 Task: Select the quiet light in the preferred high contrast light color theme.
Action: Mouse moved to (22, 586)
Screenshot: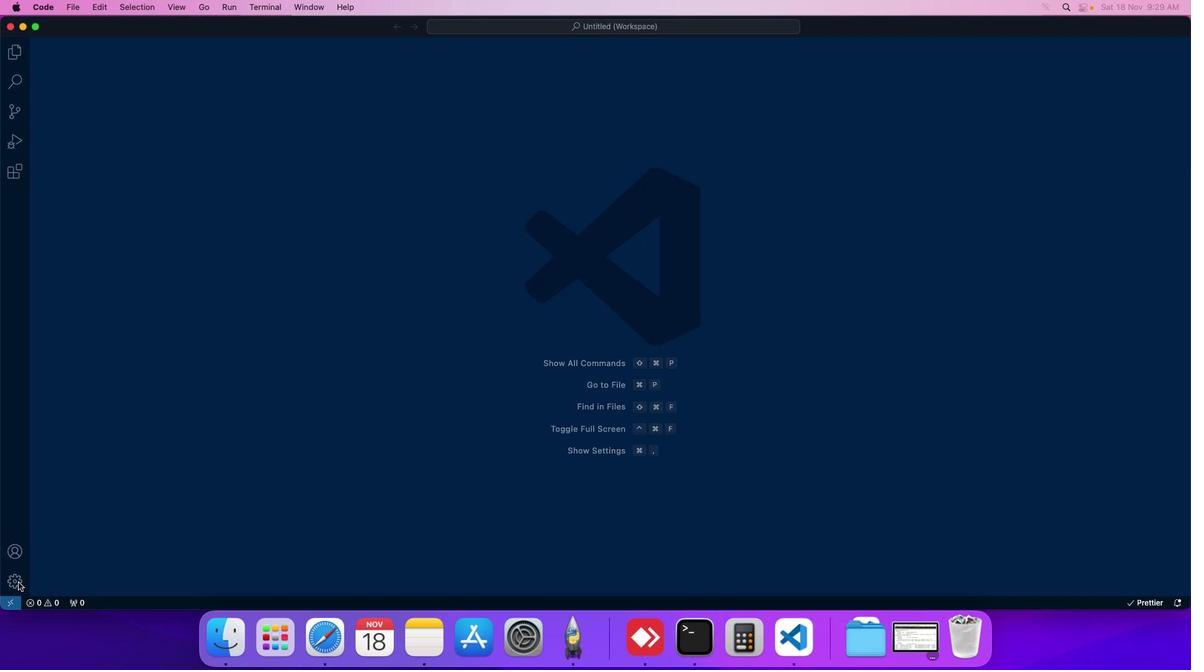 
Action: Mouse pressed left at (22, 586)
Screenshot: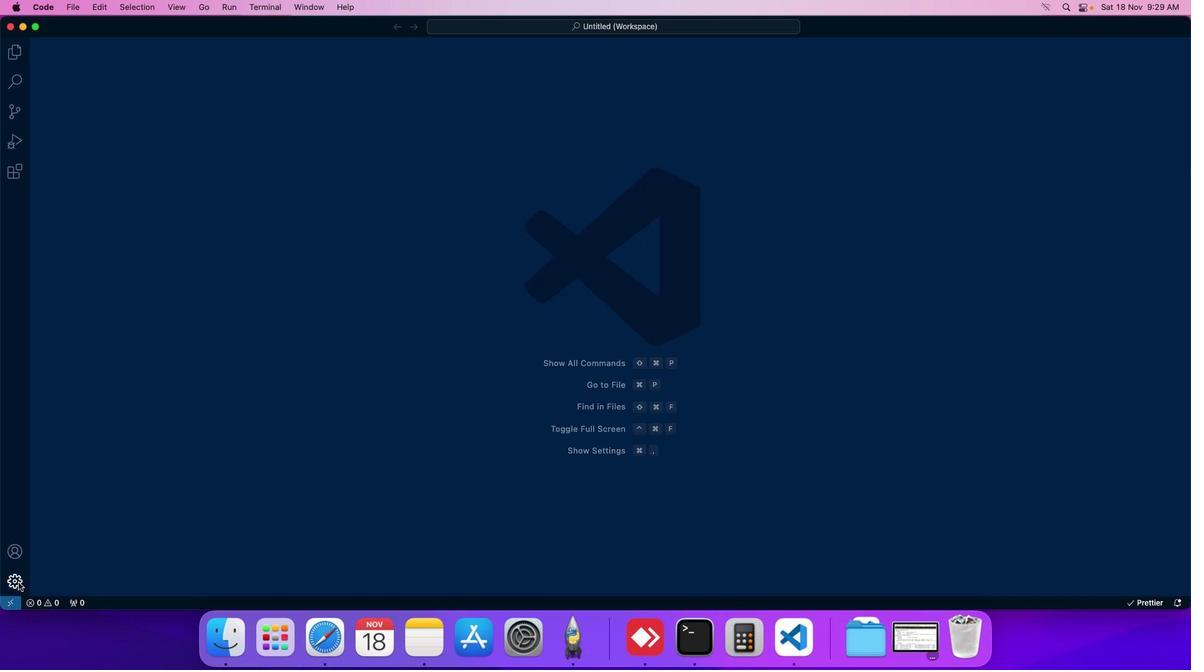 
Action: Mouse moved to (64, 493)
Screenshot: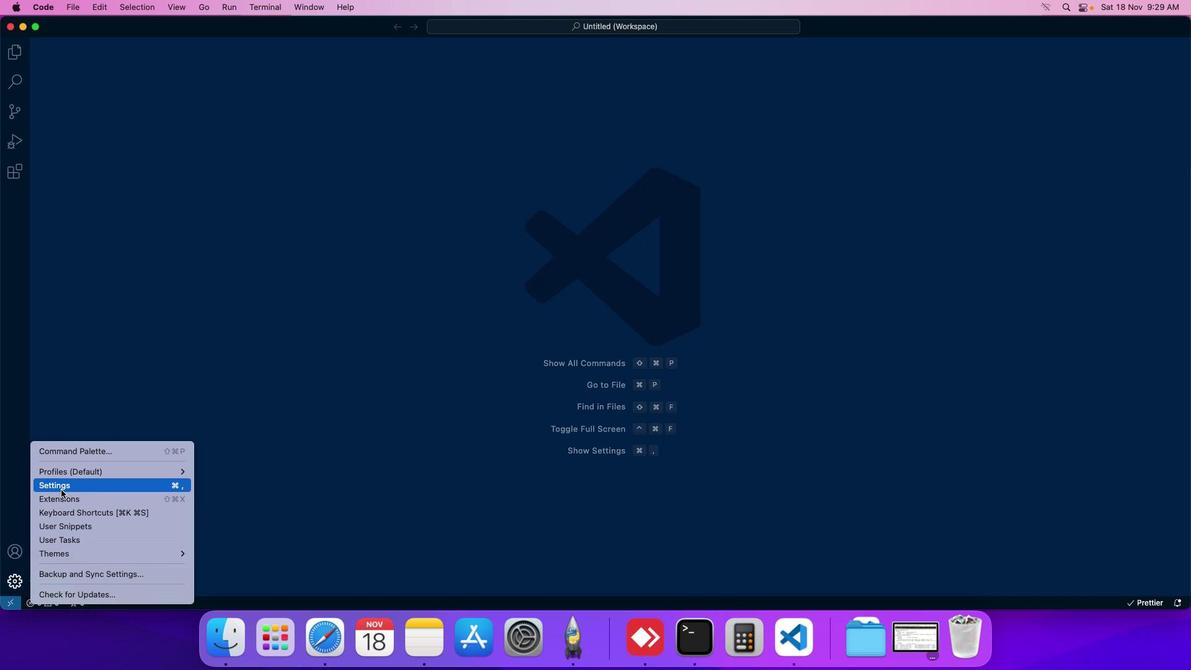 
Action: Mouse pressed left at (64, 493)
Screenshot: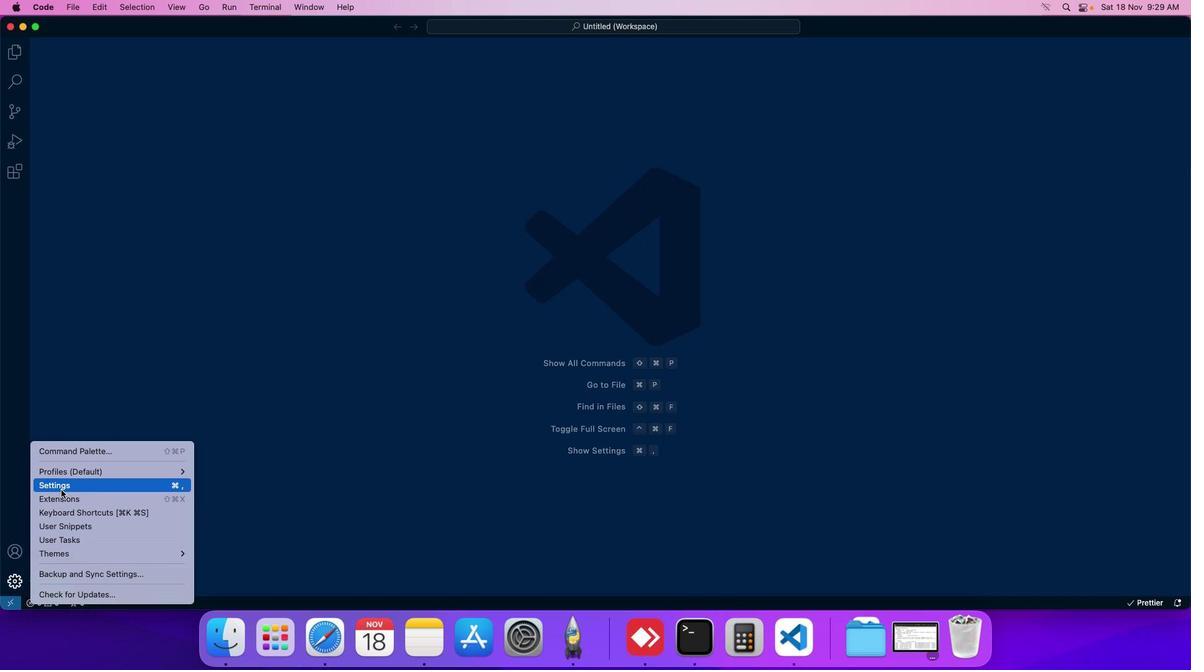 
Action: Mouse moved to (307, 102)
Screenshot: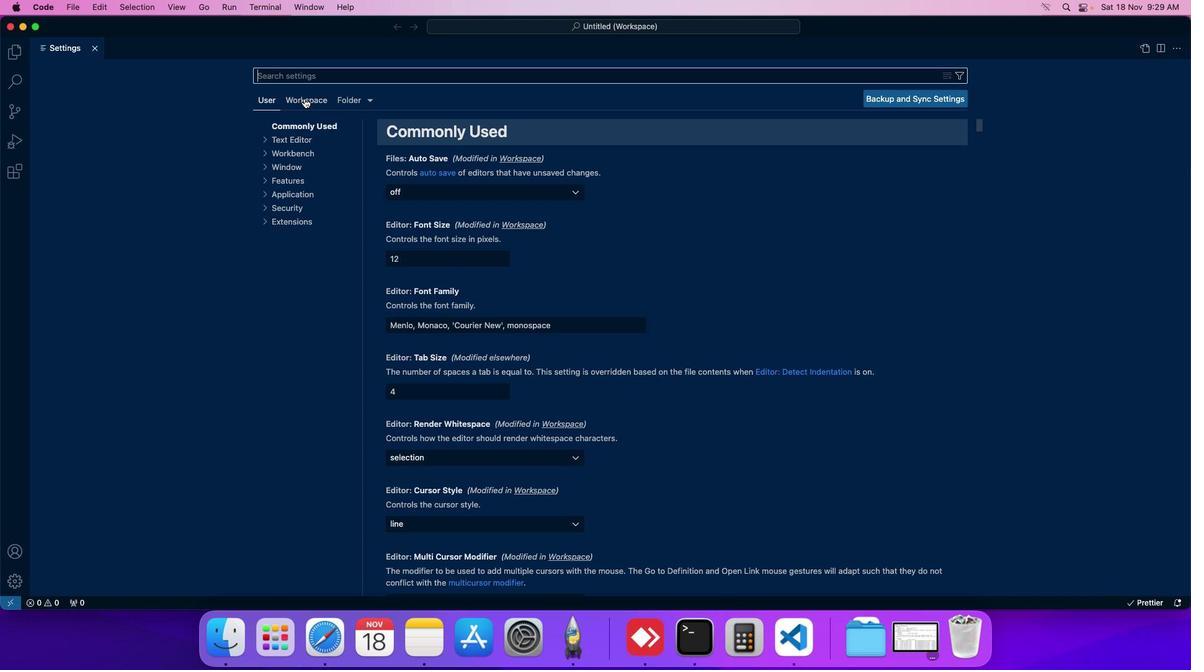
Action: Mouse pressed left at (307, 102)
Screenshot: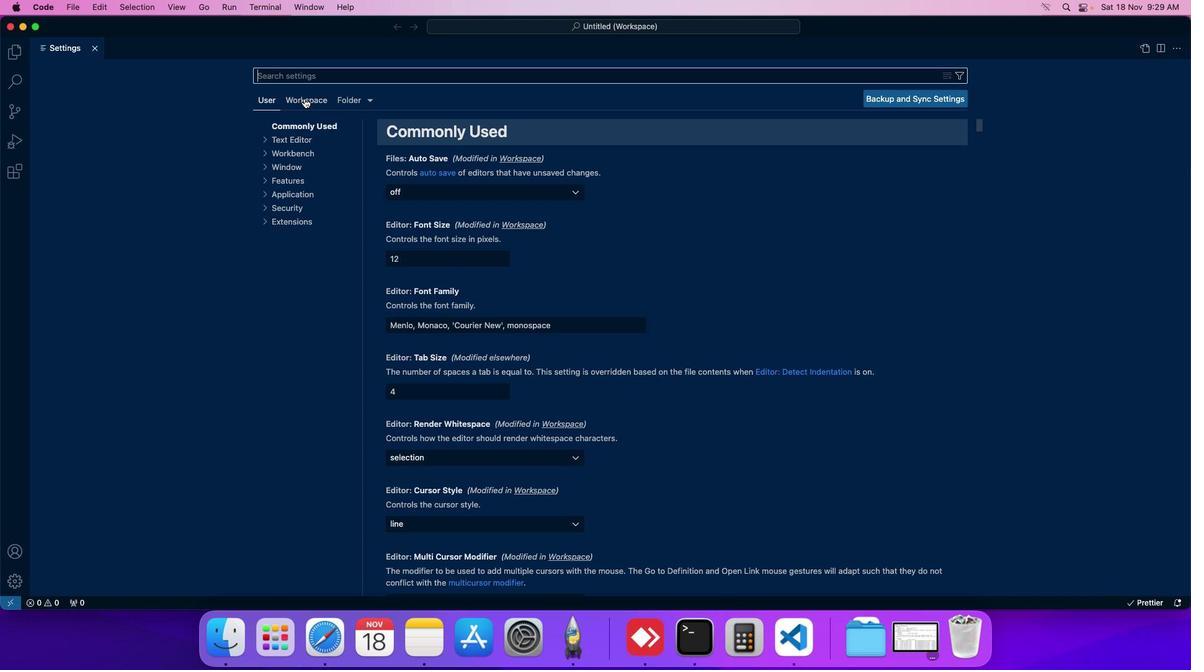 
Action: Mouse moved to (280, 155)
Screenshot: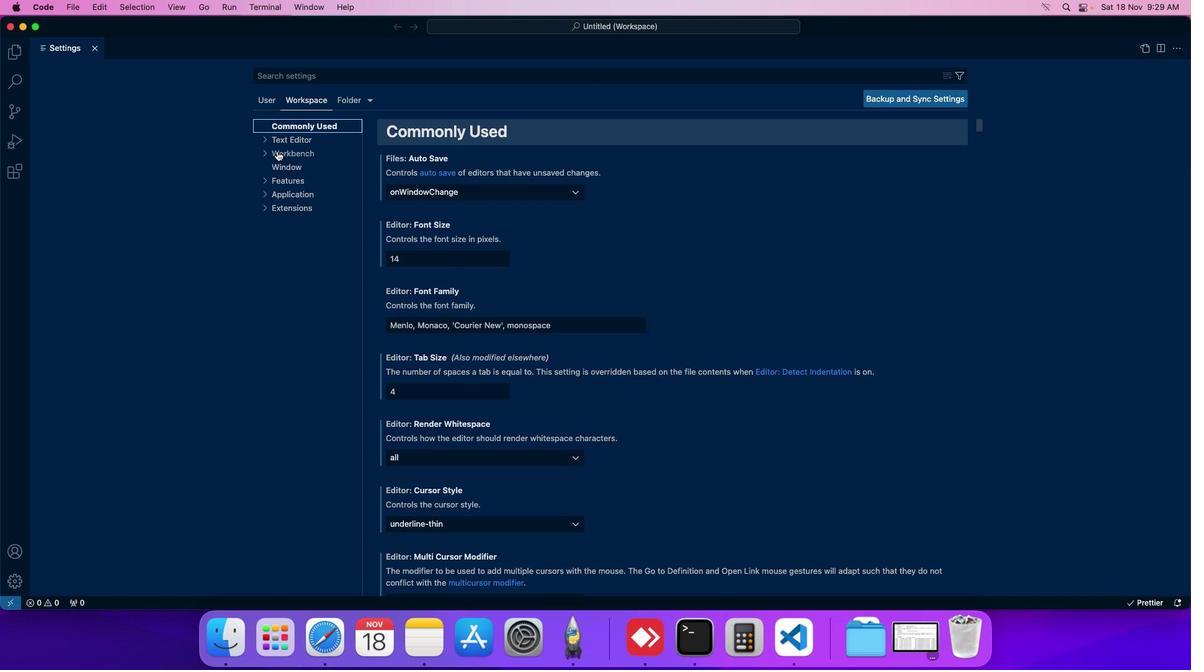 
Action: Mouse pressed left at (280, 155)
Screenshot: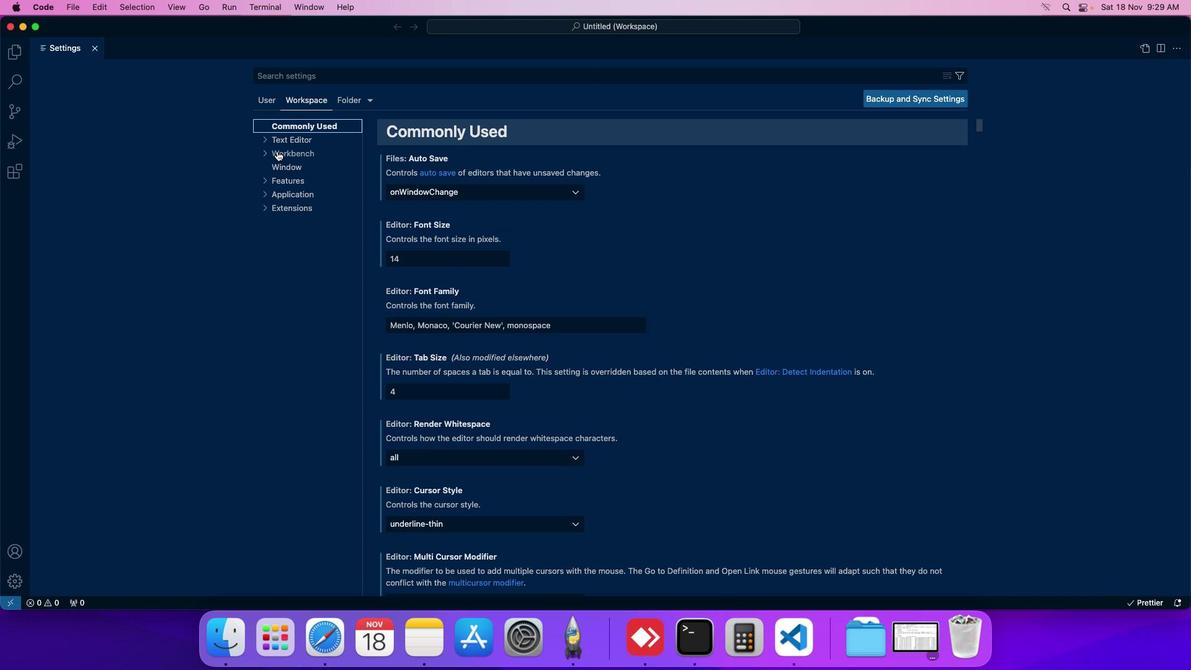 
Action: Mouse moved to (286, 169)
Screenshot: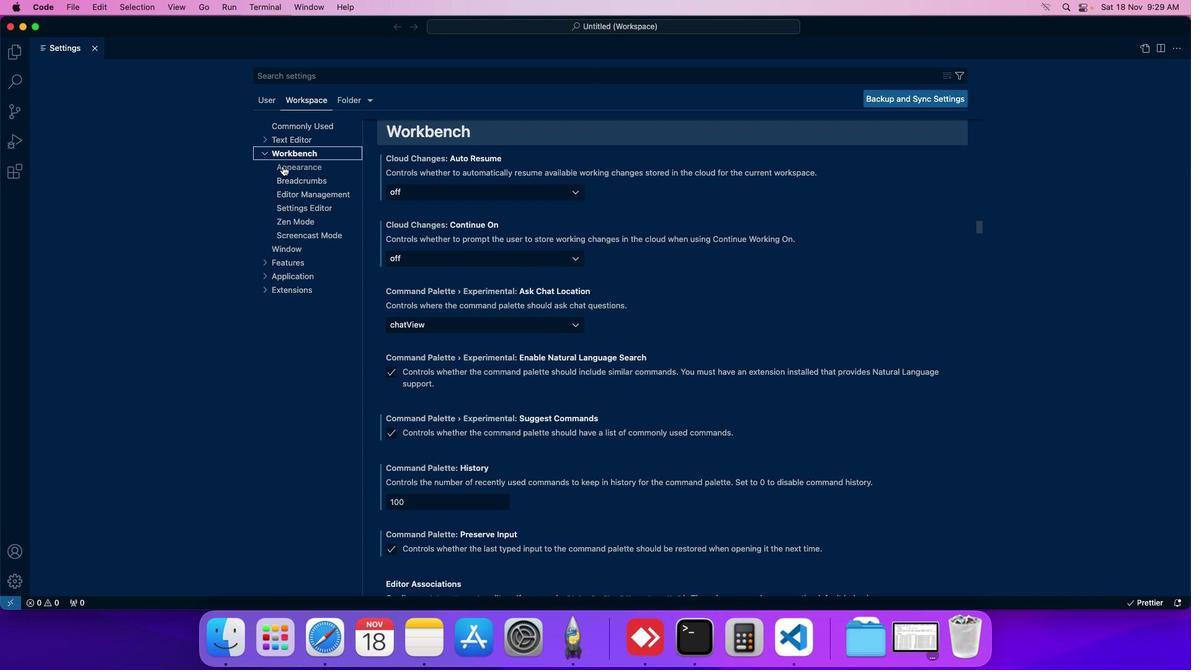 
Action: Mouse pressed left at (286, 169)
Screenshot: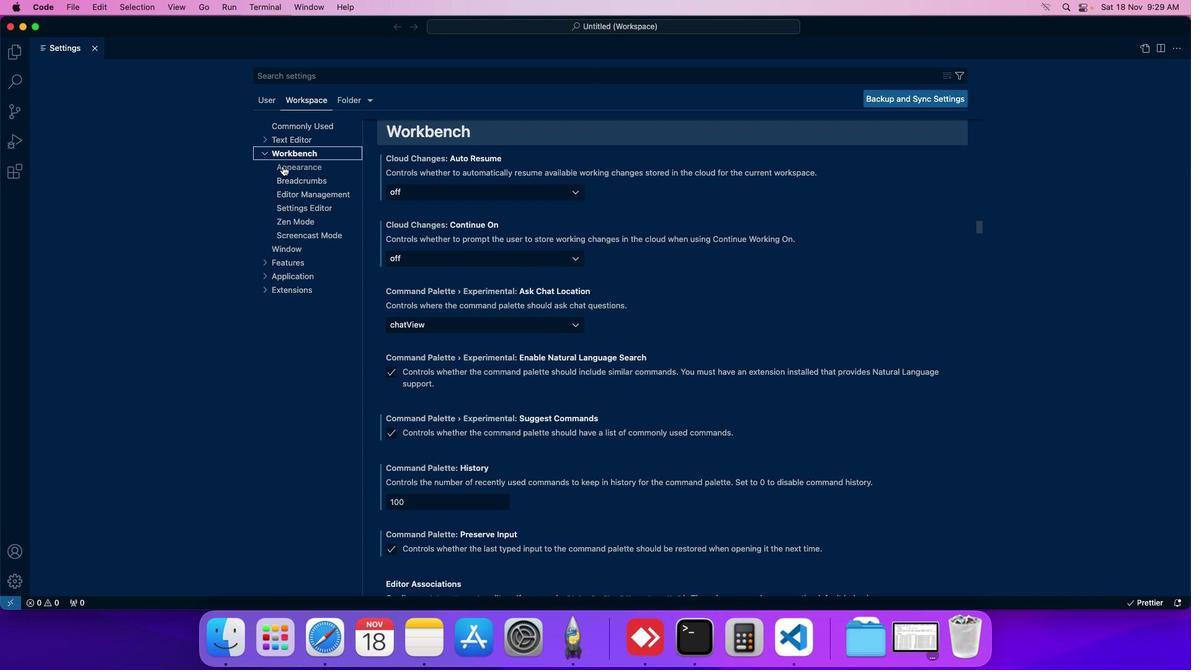 
Action: Mouse moved to (474, 278)
Screenshot: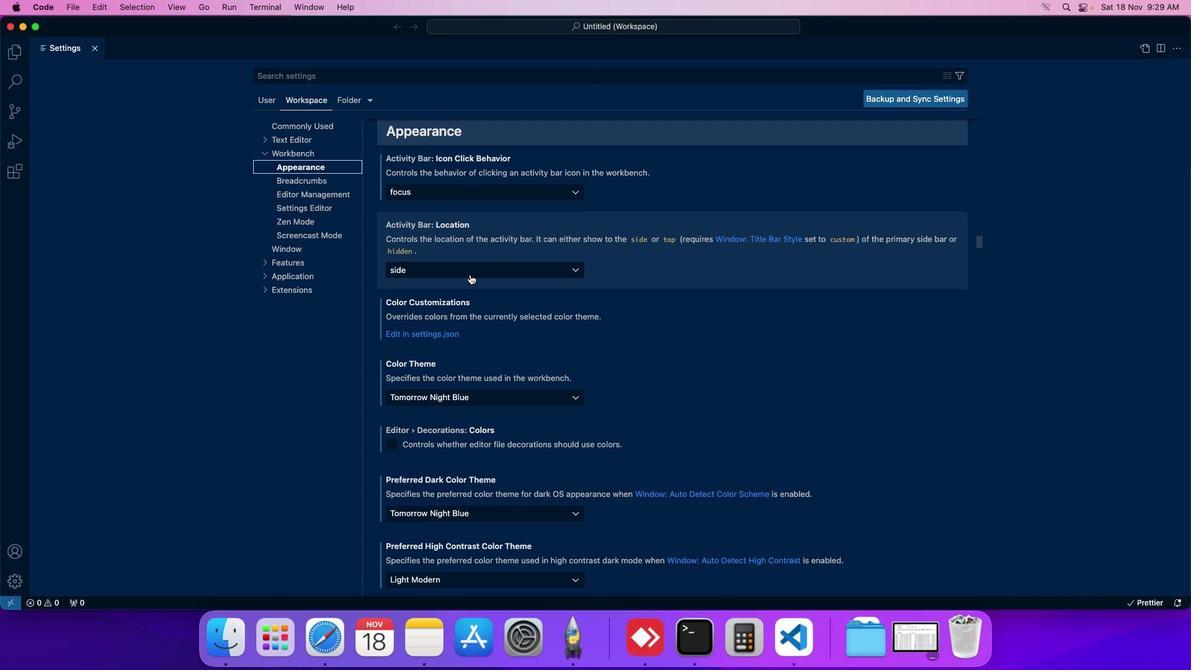 
Action: Mouse scrolled (474, 278) with delta (3, 3)
Screenshot: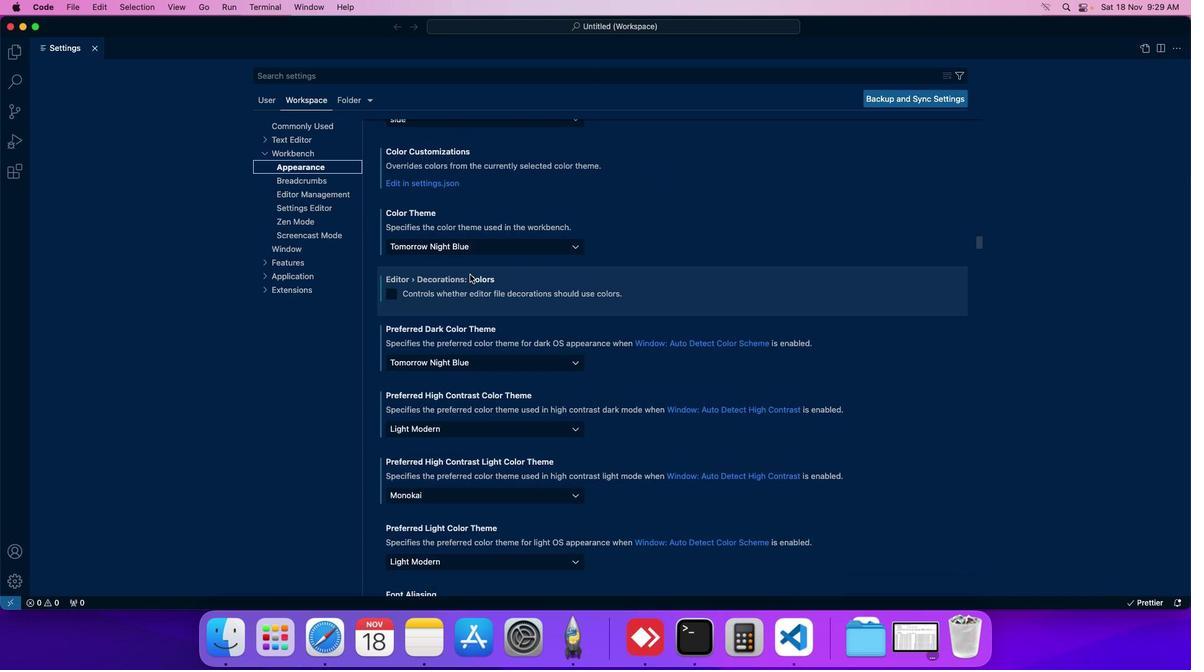 
Action: Mouse scrolled (474, 278) with delta (3, 3)
Screenshot: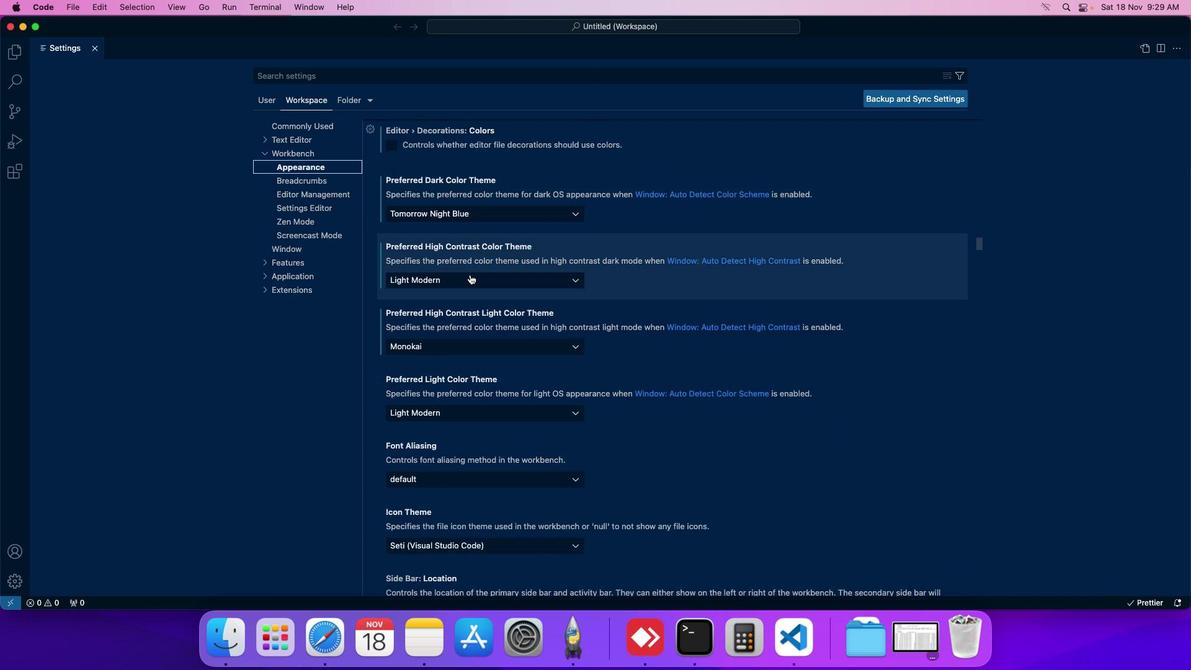 
Action: Mouse moved to (487, 335)
Screenshot: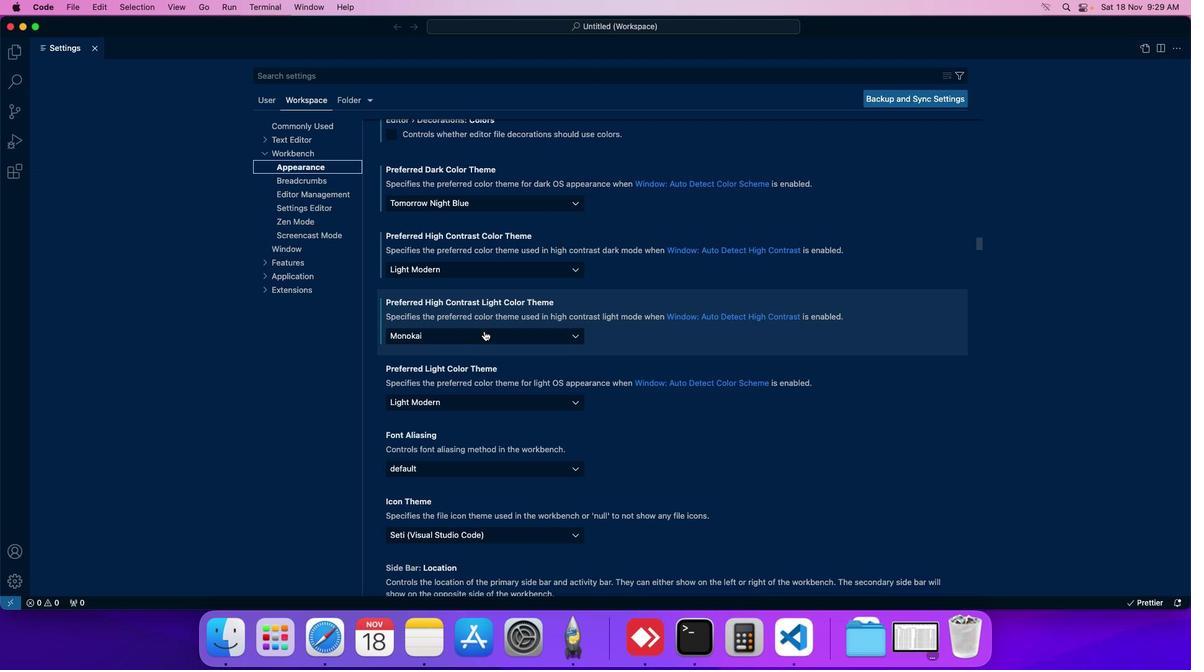
Action: Mouse pressed left at (487, 335)
Screenshot: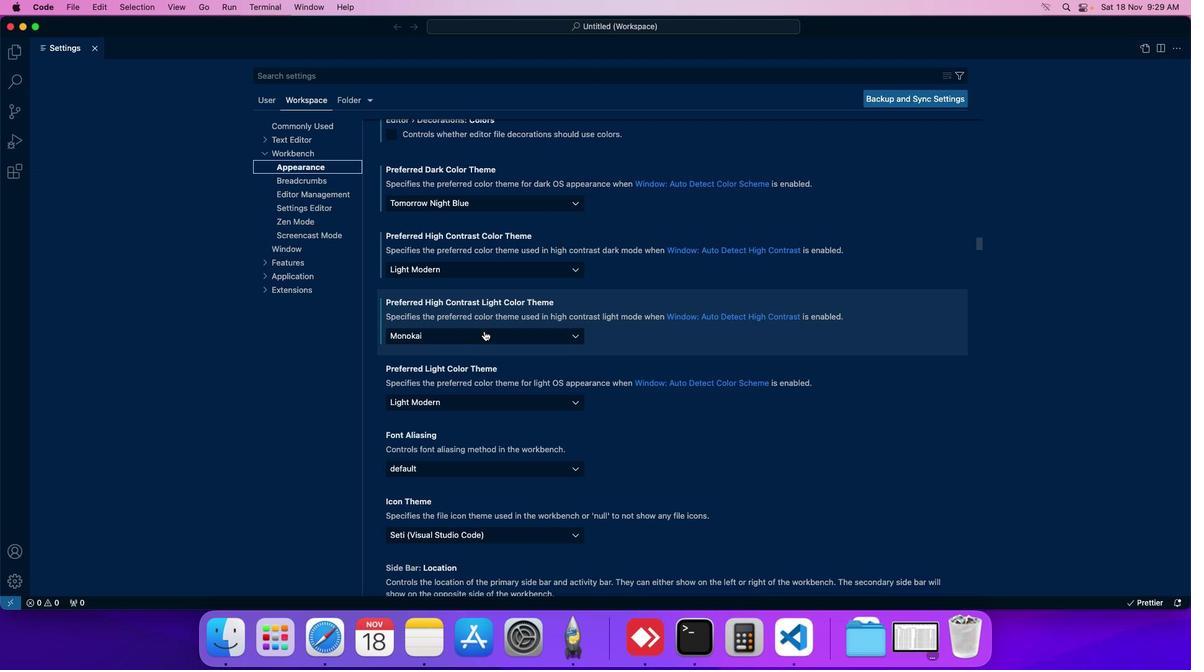 
Action: Mouse moved to (440, 520)
Screenshot: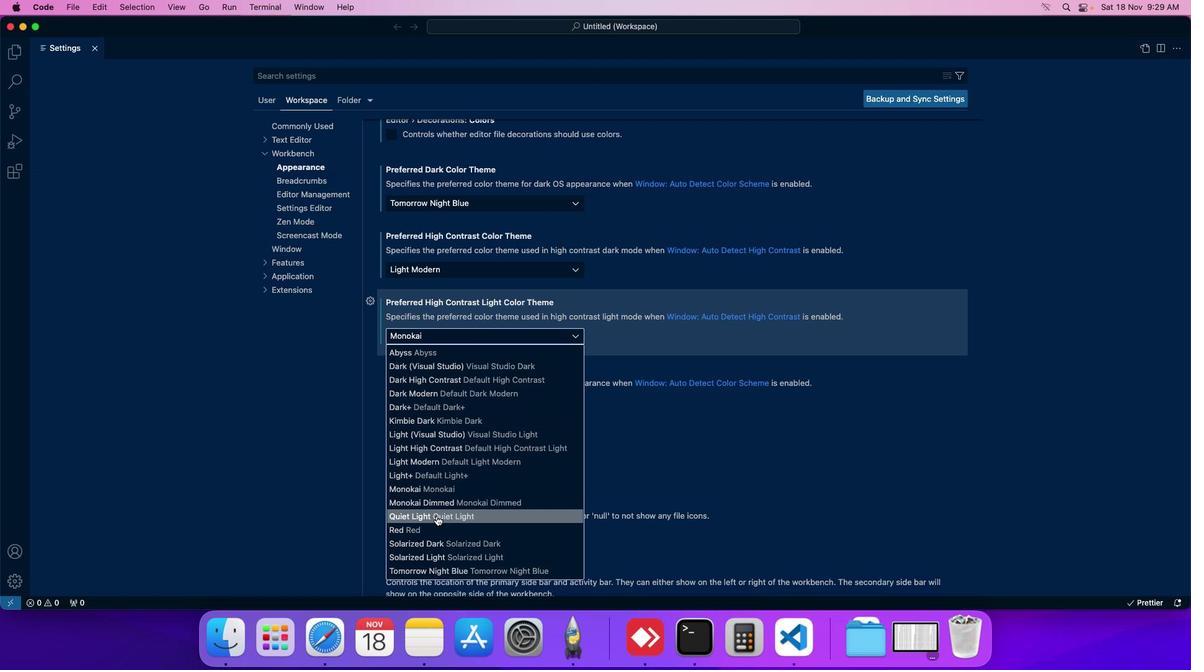 
Action: Mouse pressed left at (440, 520)
Screenshot: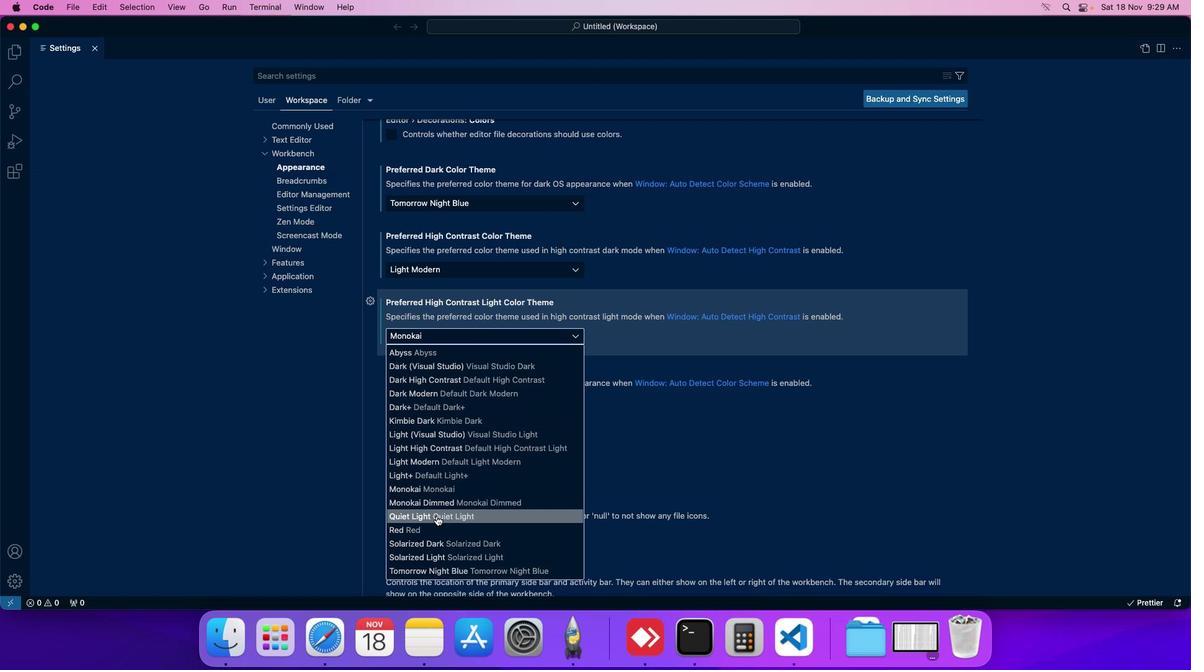 
Action: Mouse moved to (475, 345)
Screenshot: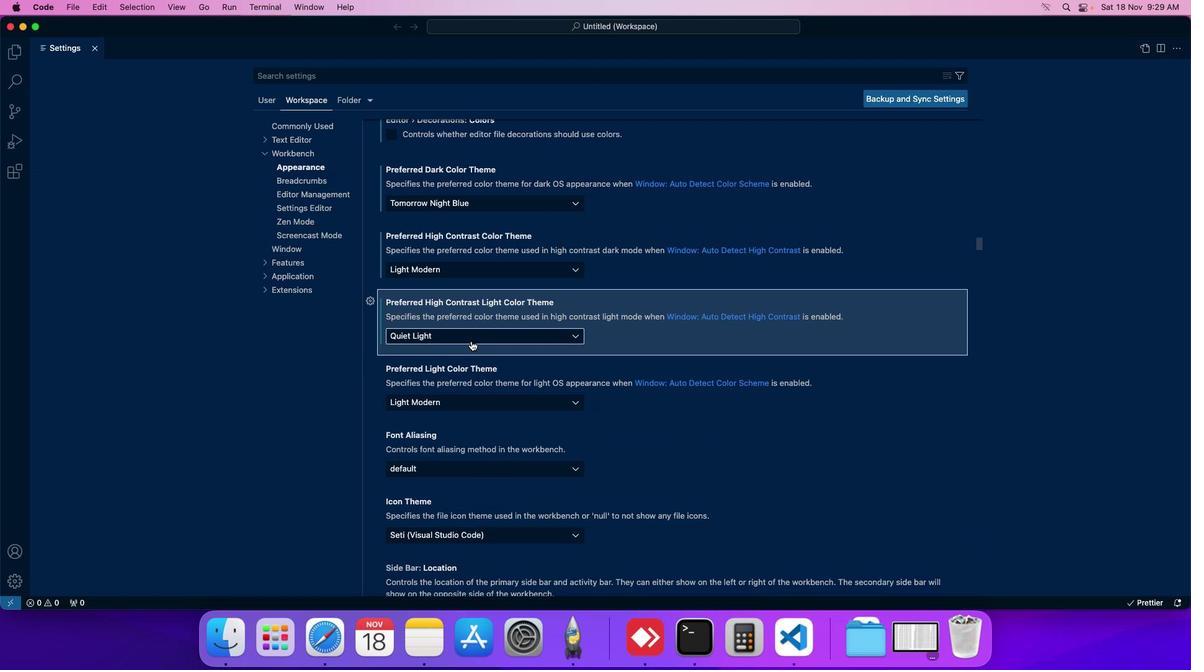 
